 Task: Use the formula "ARRAYFORMULA" in spreadsheet "Project portfolio".
Action: Mouse moved to (234, 215)
Screenshot: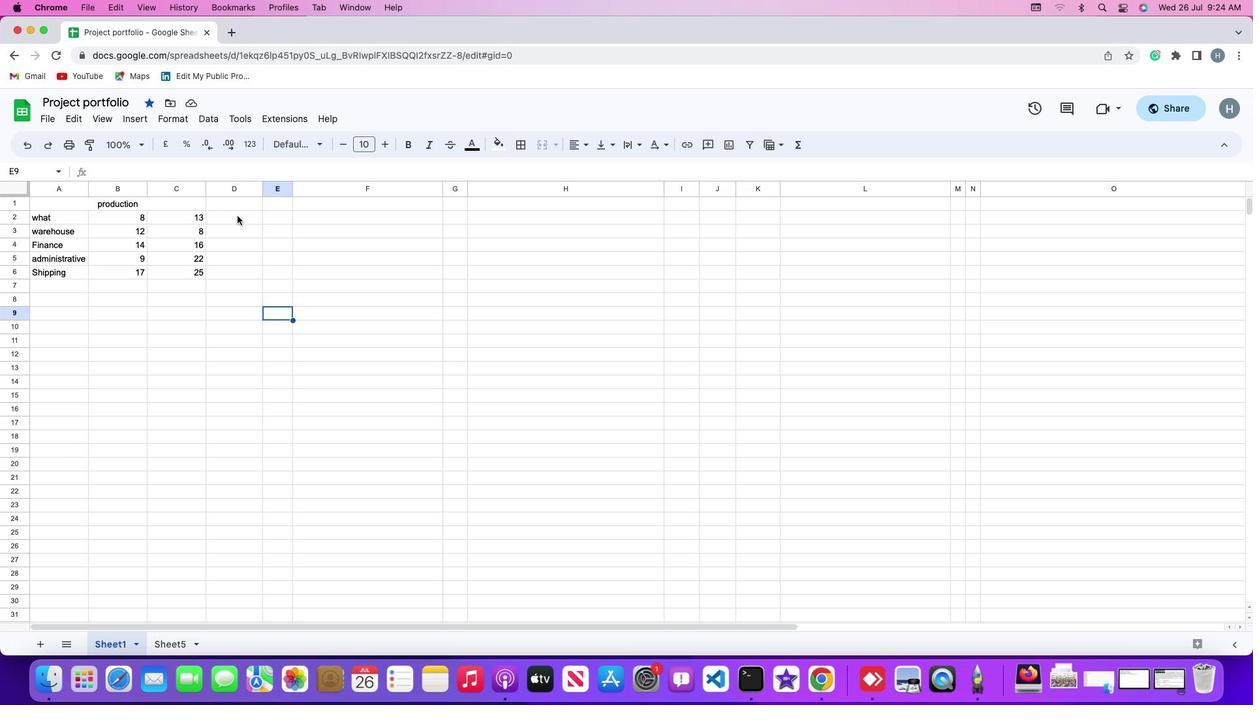 
Action: Mouse pressed left at (234, 215)
Screenshot: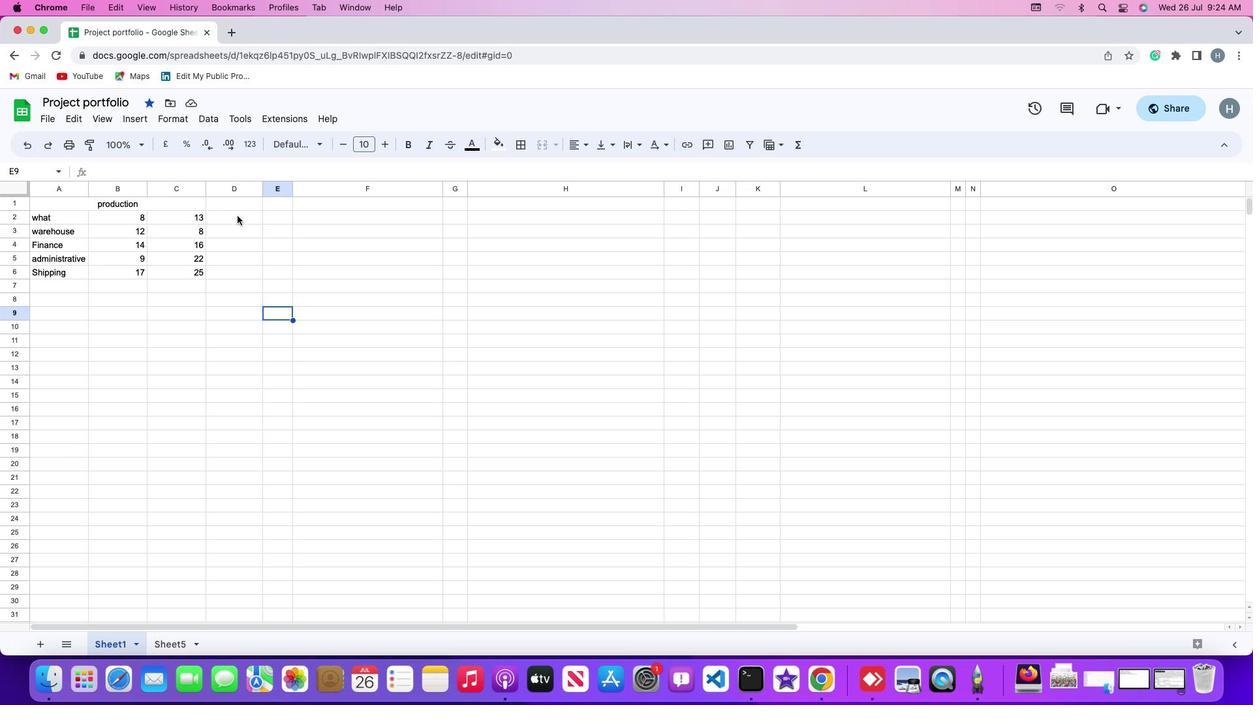 
Action: Mouse moved to (237, 216)
Screenshot: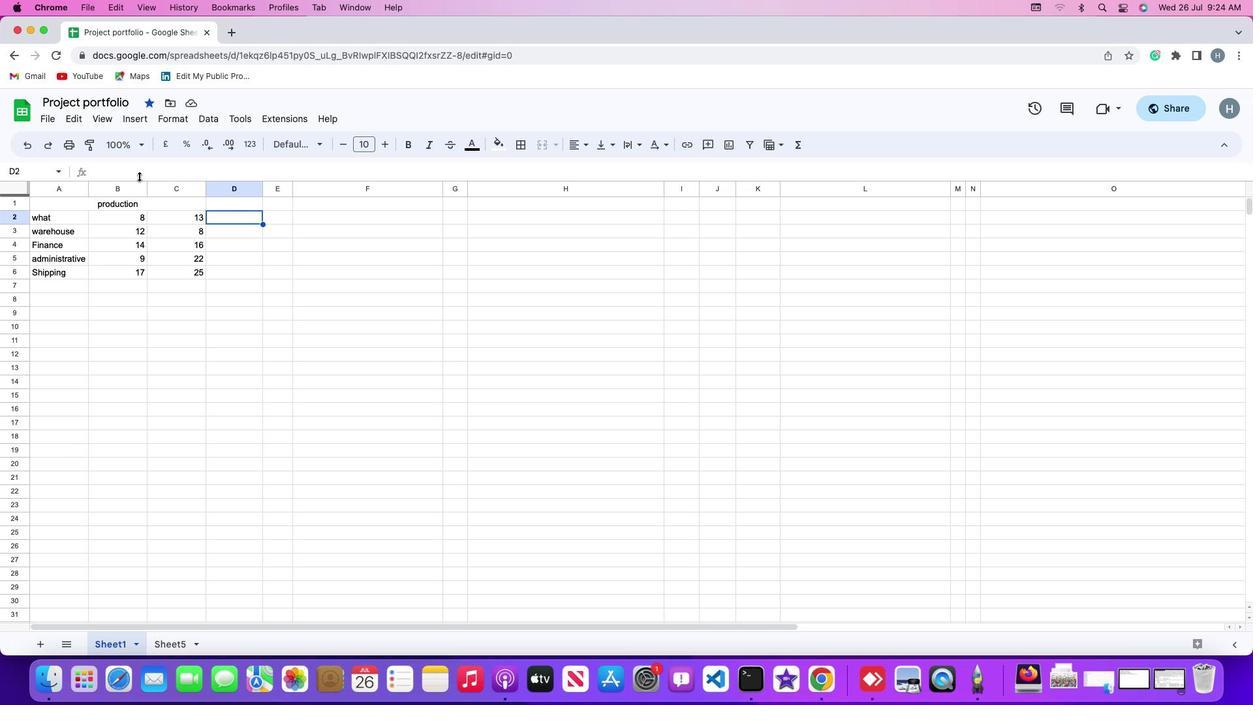 
Action: Mouse pressed left at (237, 216)
Screenshot: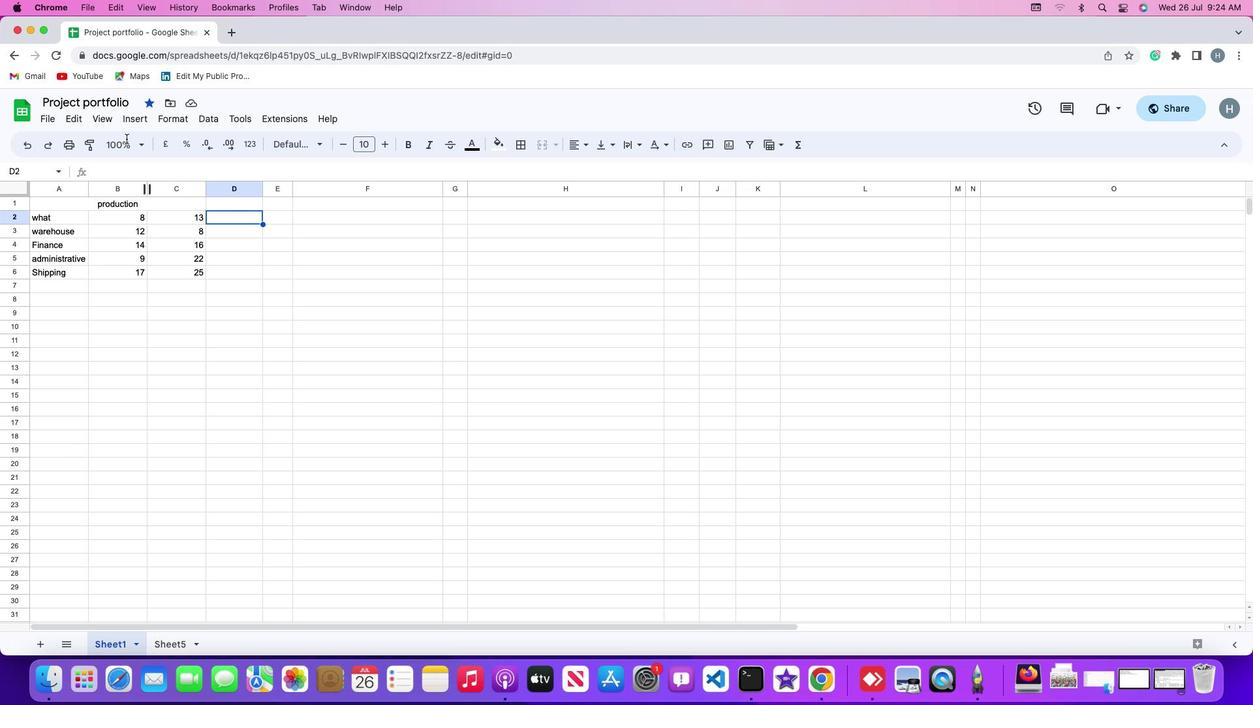 
Action: Mouse moved to (137, 115)
Screenshot: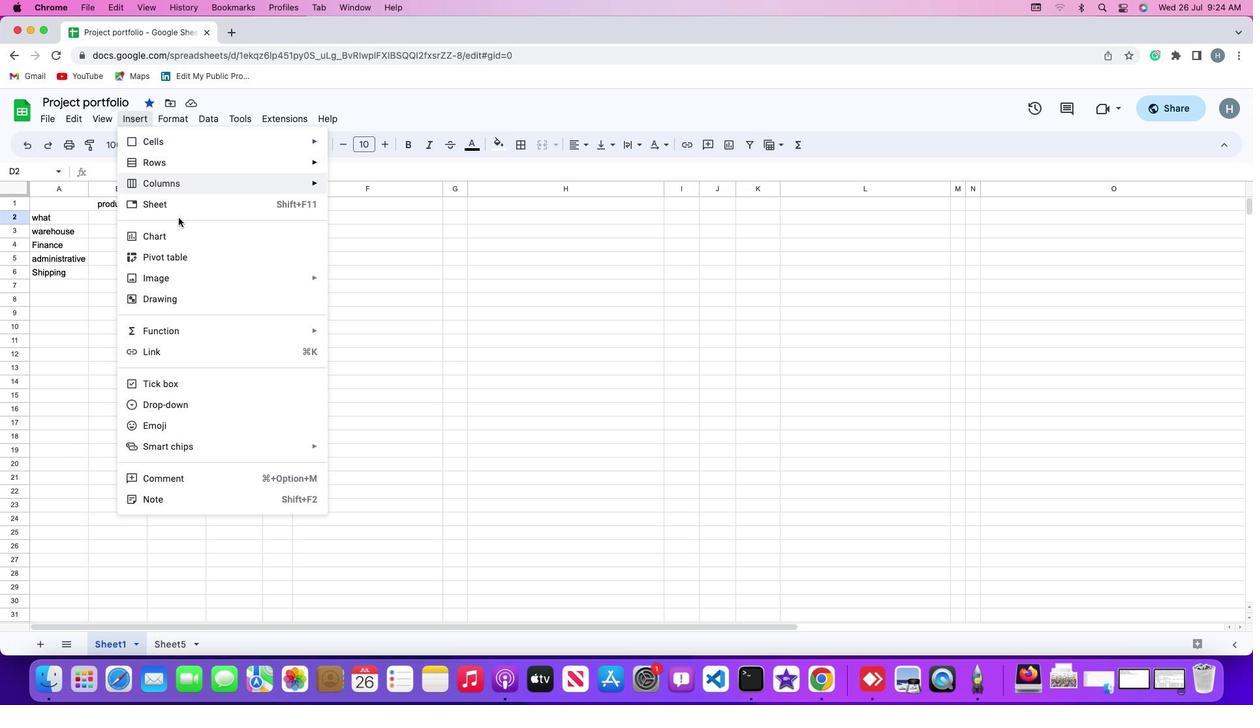 
Action: Mouse pressed left at (137, 115)
Screenshot: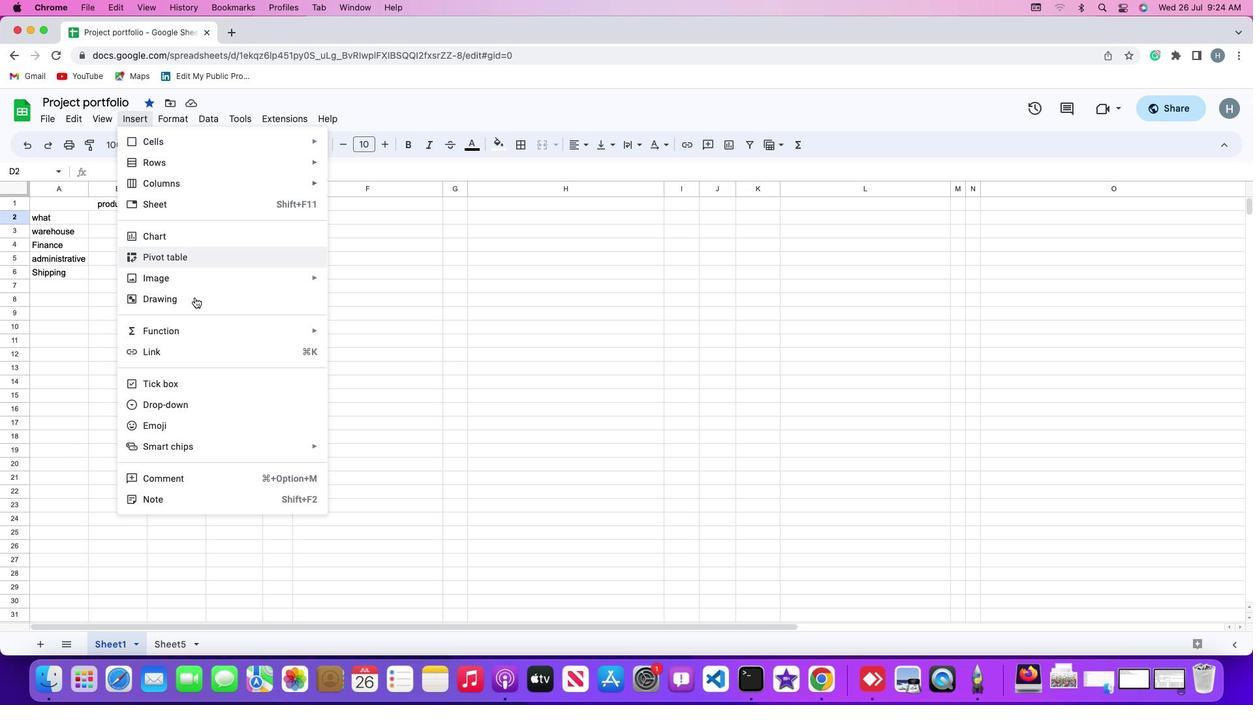 
Action: Mouse moved to (553, 335)
Screenshot: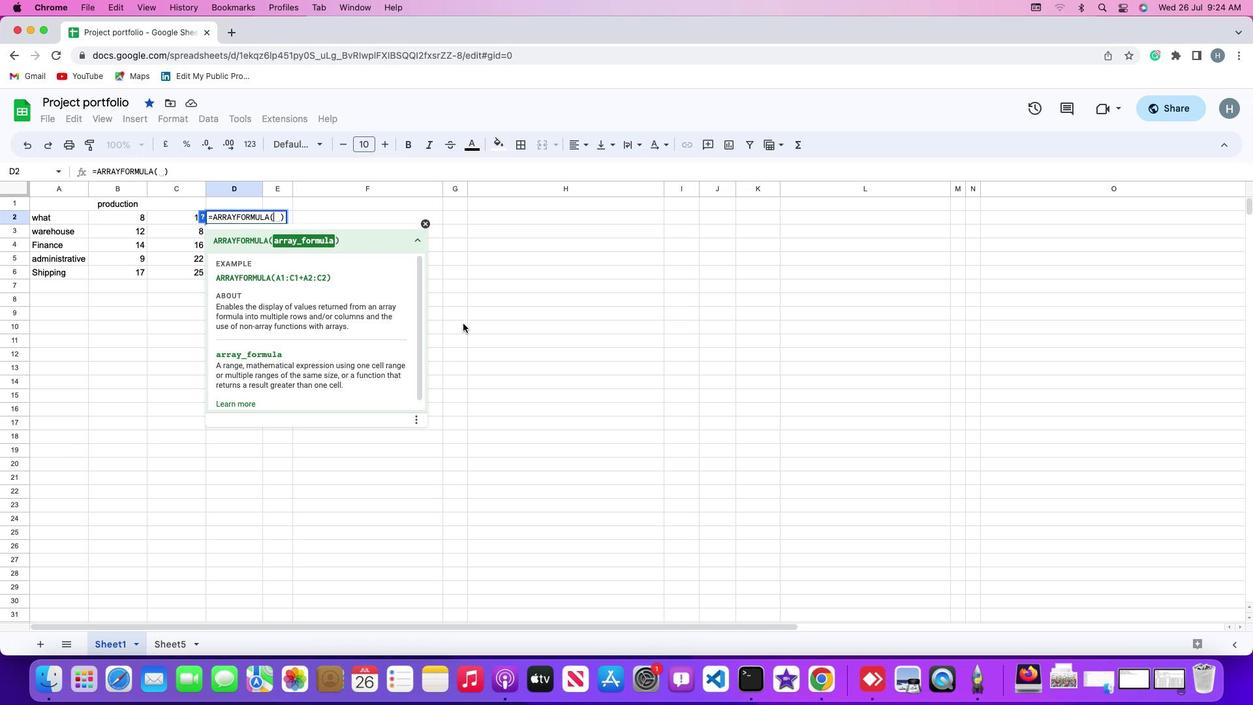 
Action: Mouse pressed left at (553, 335)
Screenshot: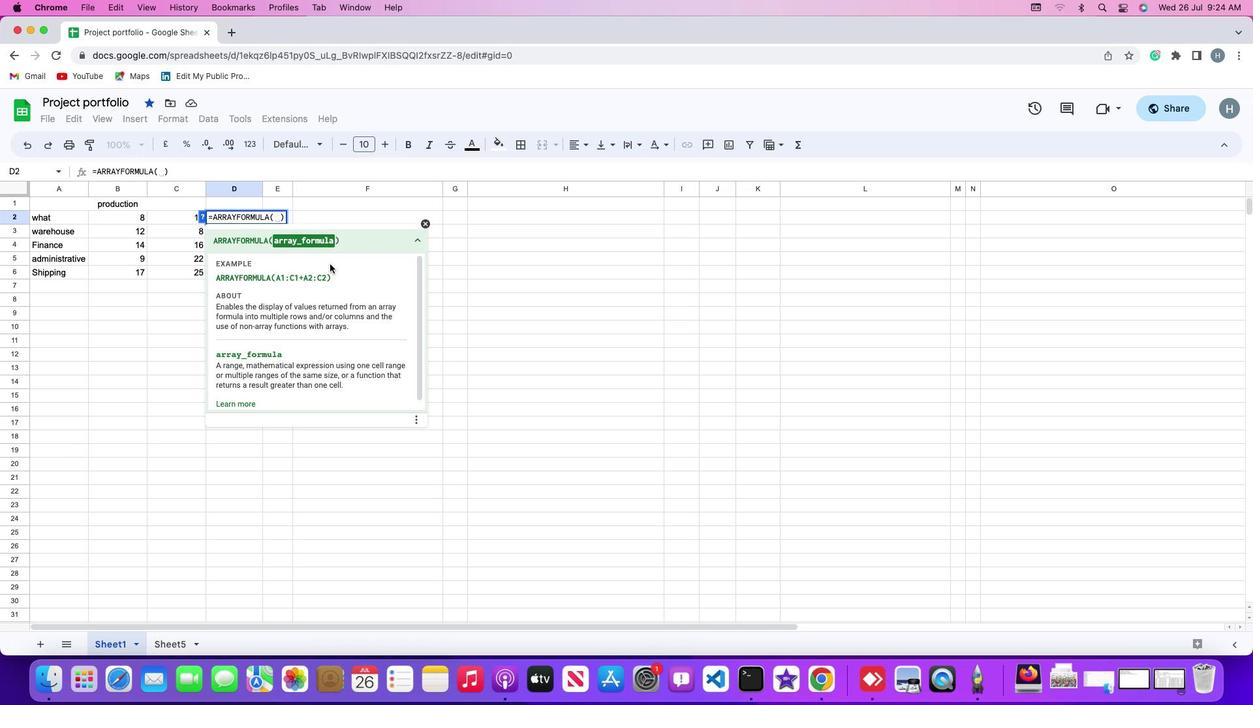 
Action: Mouse moved to (301, 248)
Screenshot: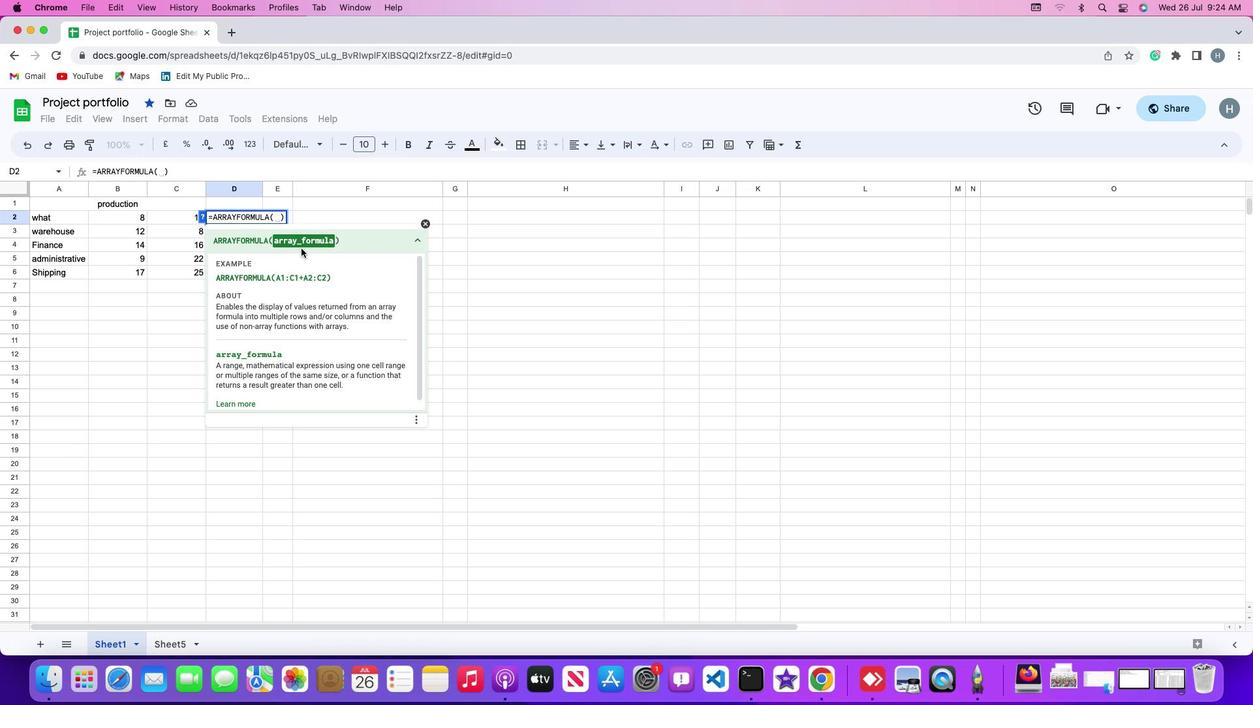 
Action: Key pressed Key.shift'B''2'Key.shift_r':'Key.shift'C''6'
Screenshot: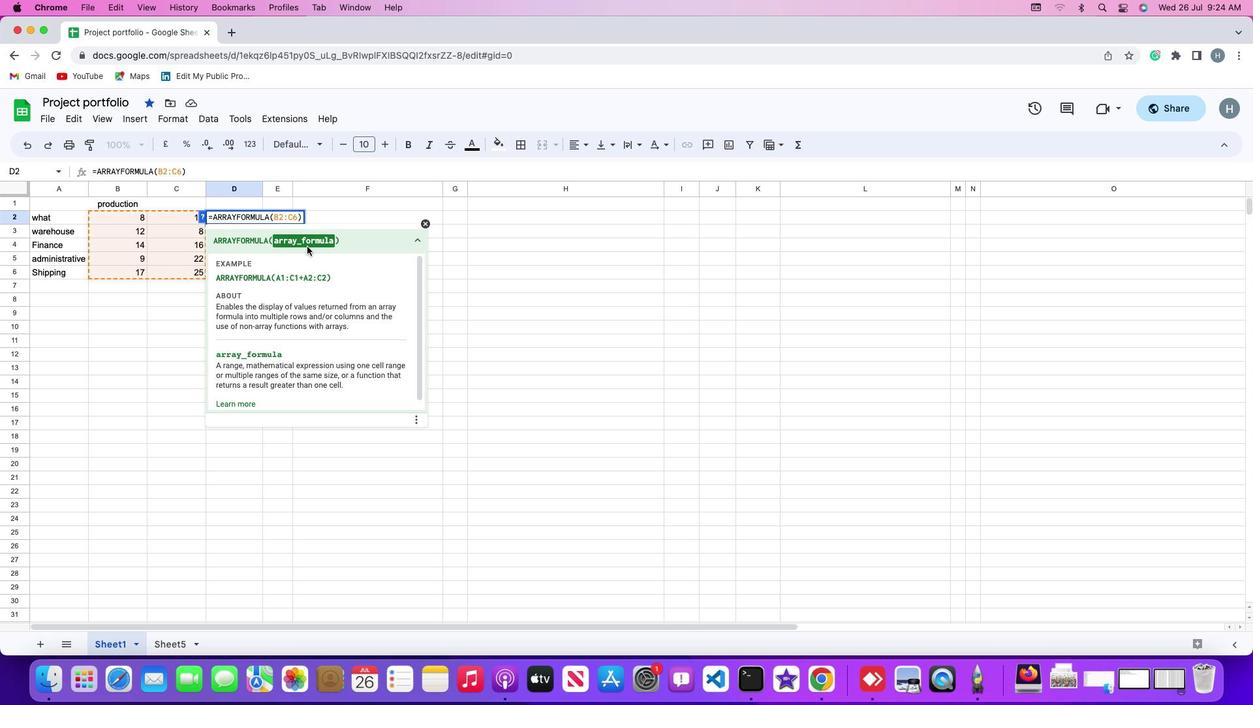 
Action: Mouse moved to (307, 246)
Screenshot: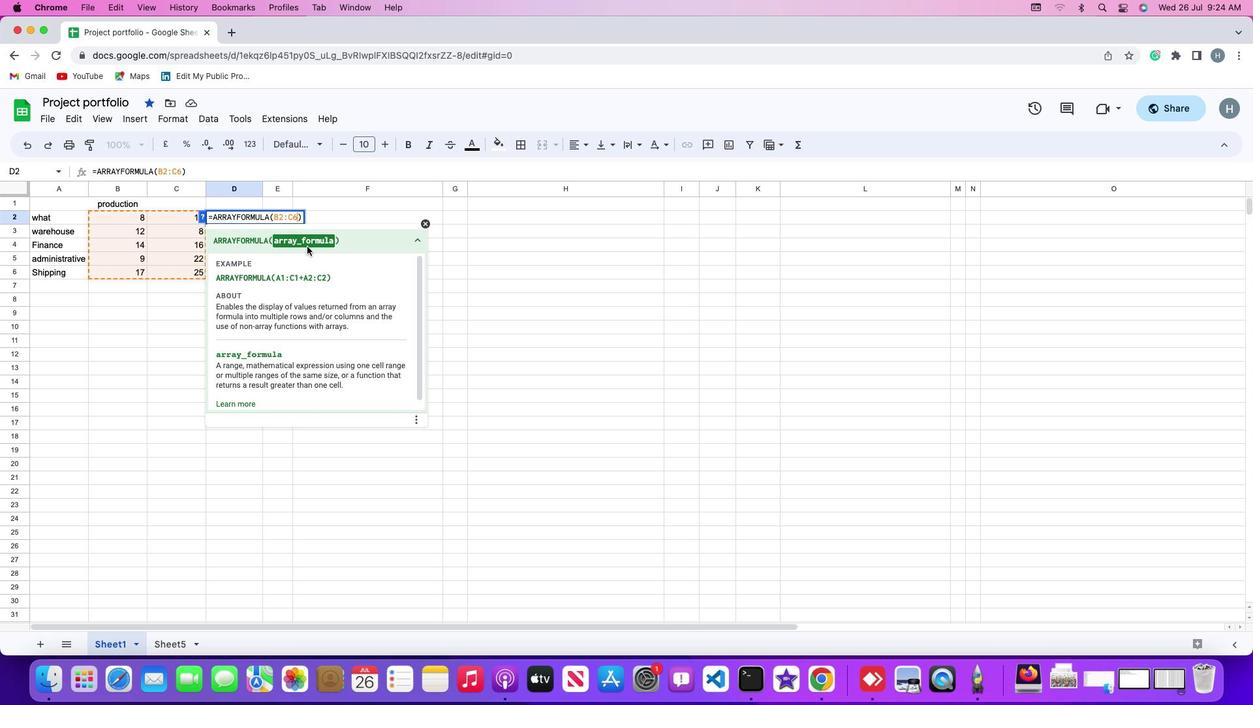 
Action: Key pressed Key.enter
Screenshot: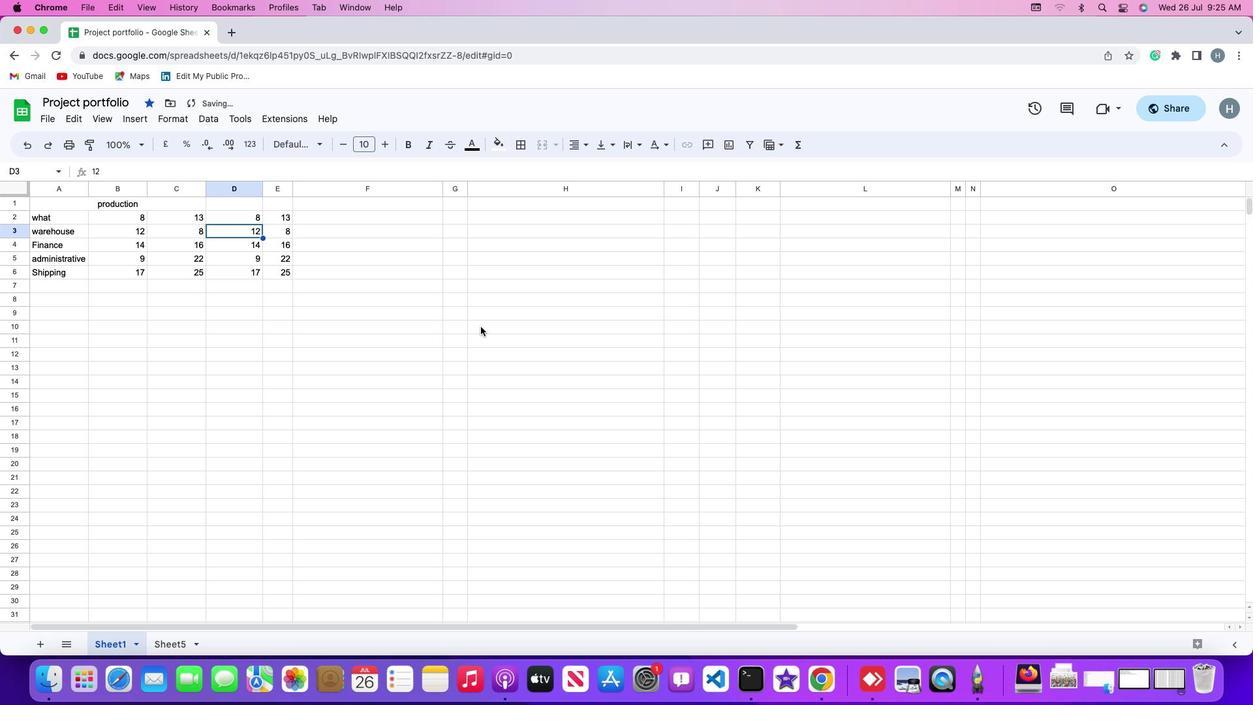 
Action: Mouse moved to (481, 326)
Screenshot: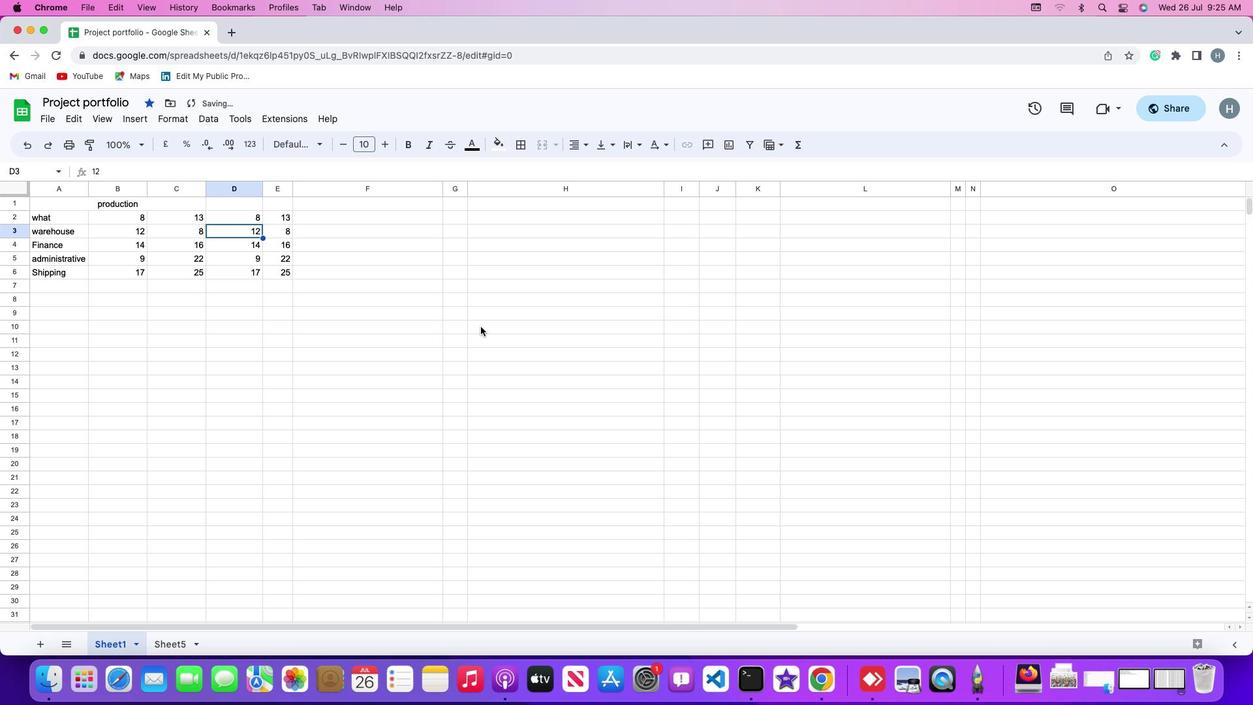 
